 Task: Create List Lessons Learned in Board Business Strategy to Workspace Cloud Computing. Create List Action Items in Board PR Campaign Management to Workspace Cloud Computing. Create List Decisions in Board Public Relations Influencer Outreach and Management to Workspace Cloud Computing
Action: Mouse moved to (46, 319)
Screenshot: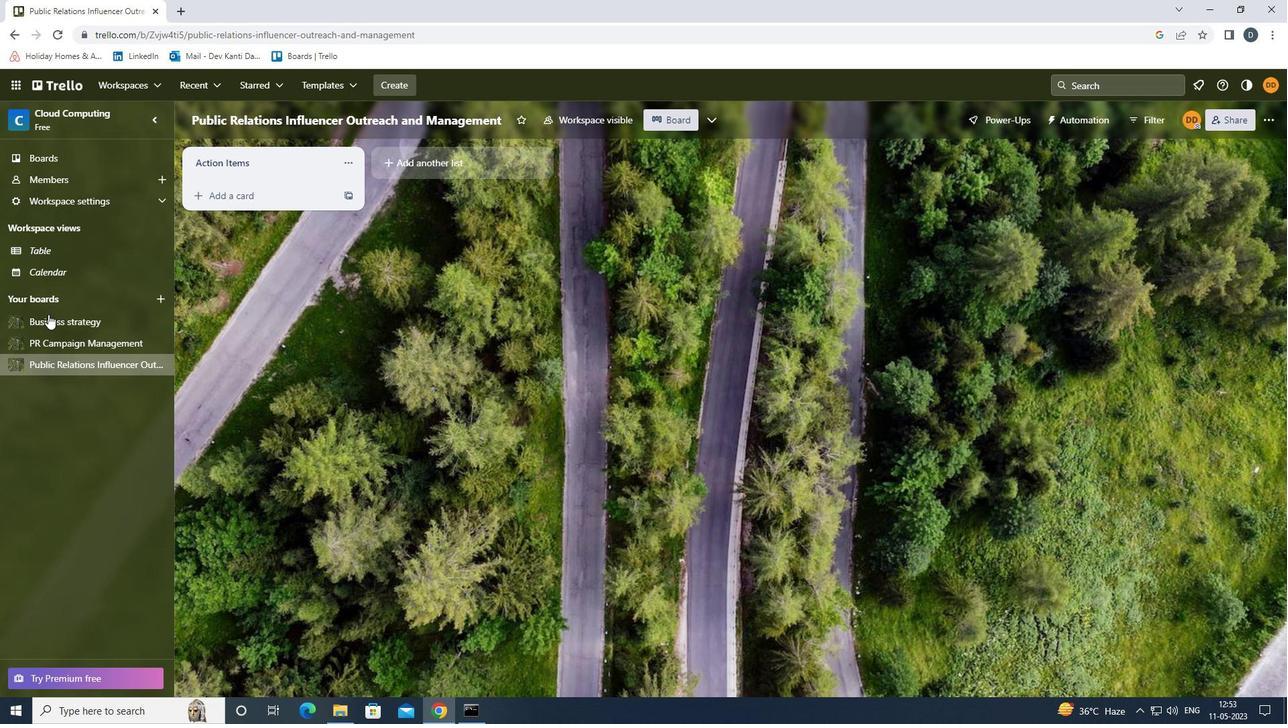 
Action: Mouse pressed left at (46, 319)
Screenshot: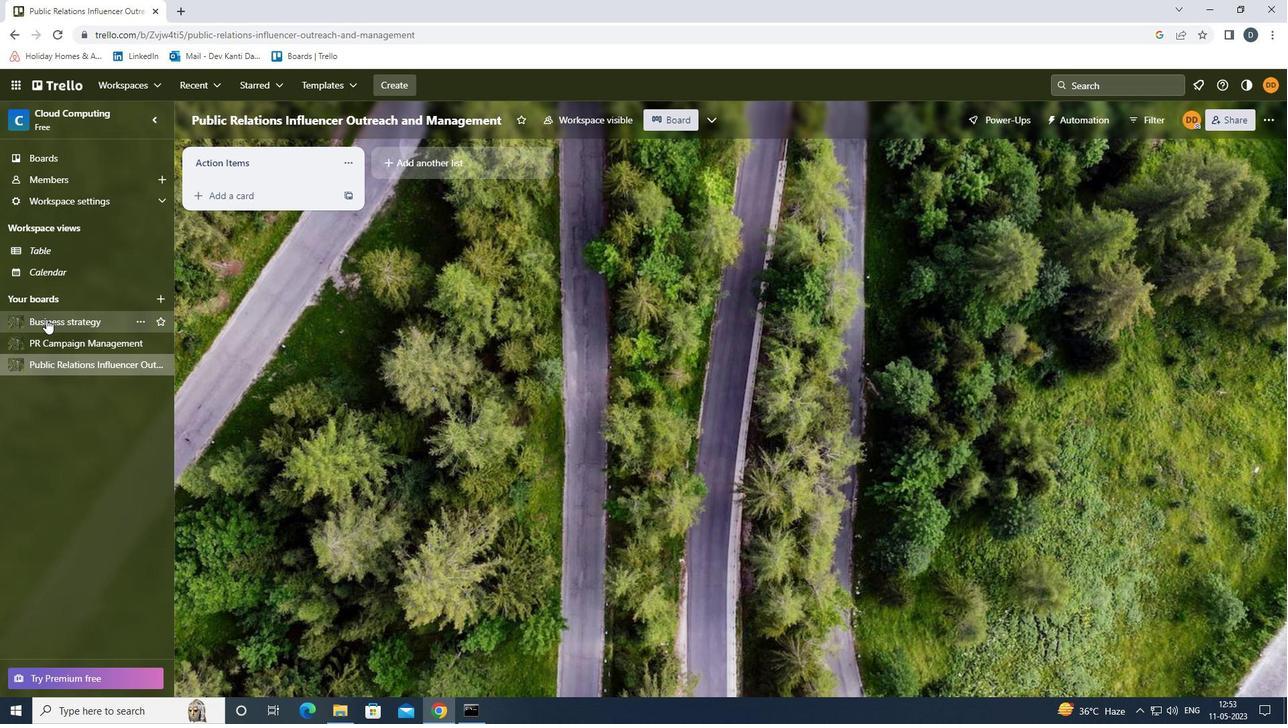 
Action: Mouse moved to (439, 158)
Screenshot: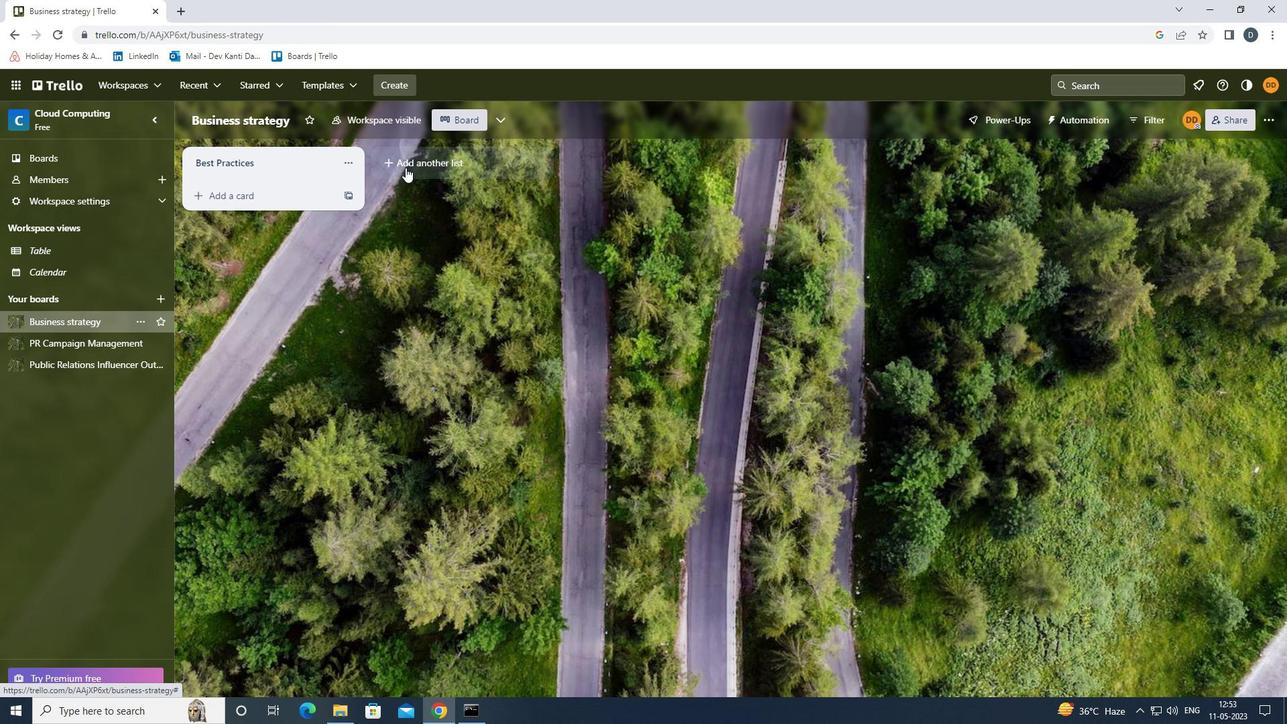 
Action: Mouse pressed left at (439, 158)
Screenshot: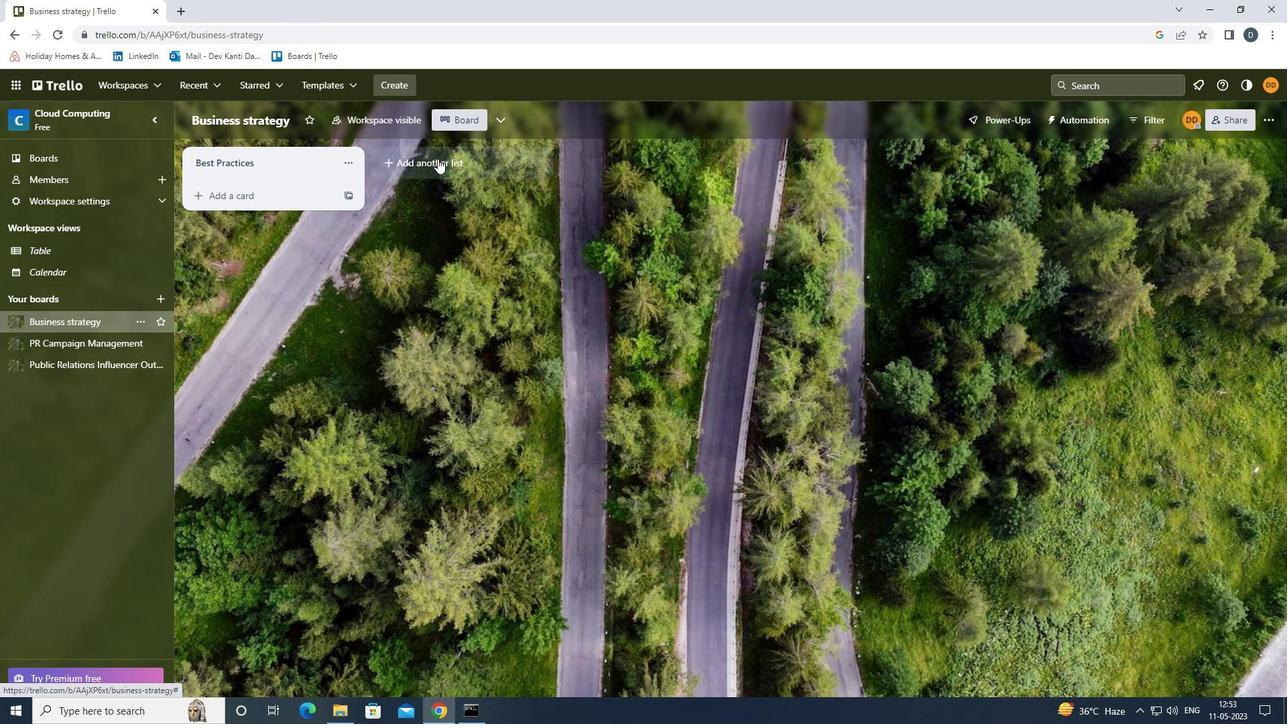 
Action: Mouse moved to (445, 165)
Screenshot: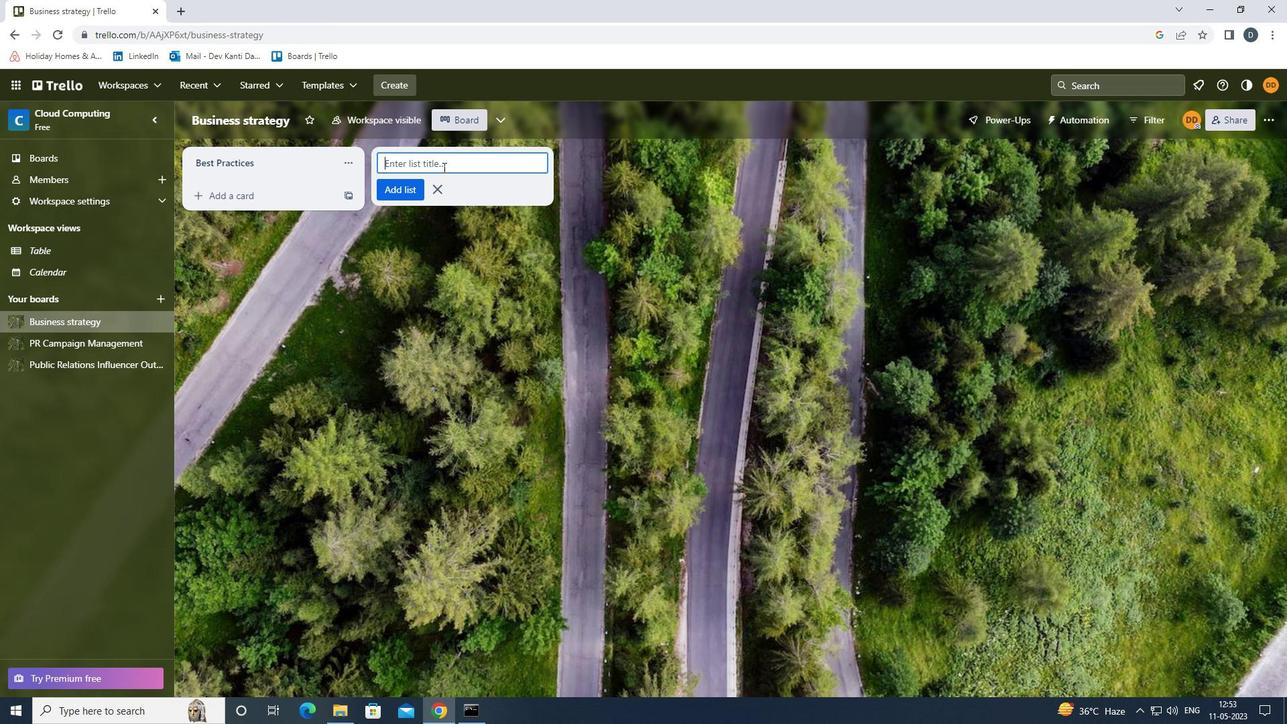 
Action: Key pressed <Key.shift>LESSON<Key.space><Key.shift><Key.shift><Key.shift><Key.shift><Key.shift><Key.shift><Key.shift><Key.shift><Key.shift>LEARNED<Key.enter>
Screenshot: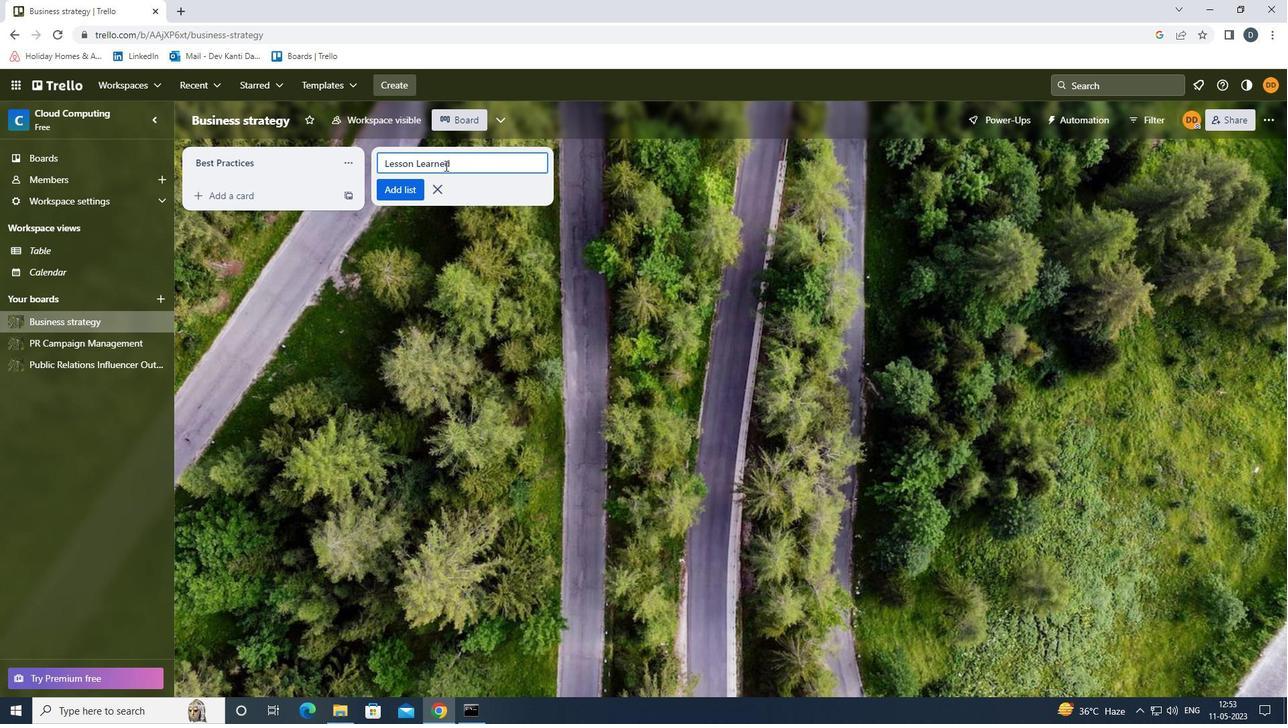 
Action: Mouse moved to (89, 338)
Screenshot: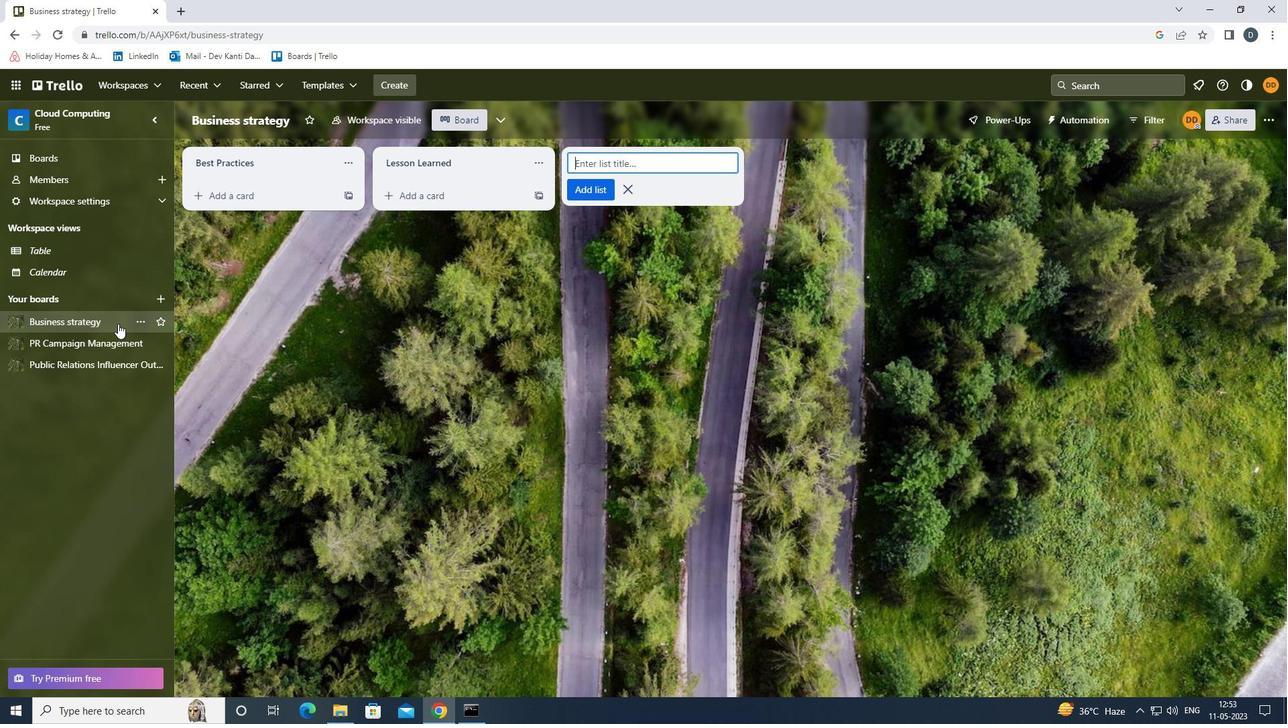 
Action: Mouse pressed left at (89, 338)
Screenshot: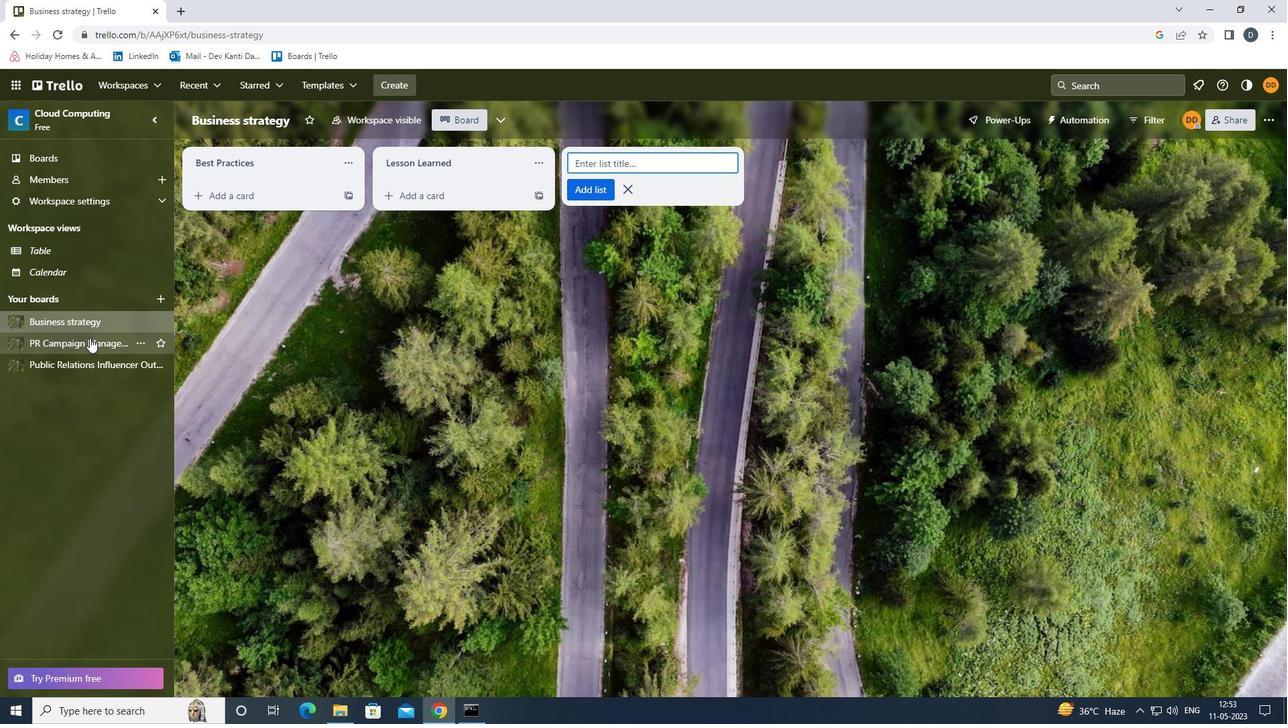 
Action: Mouse moved to (419, 161)
Screenshot: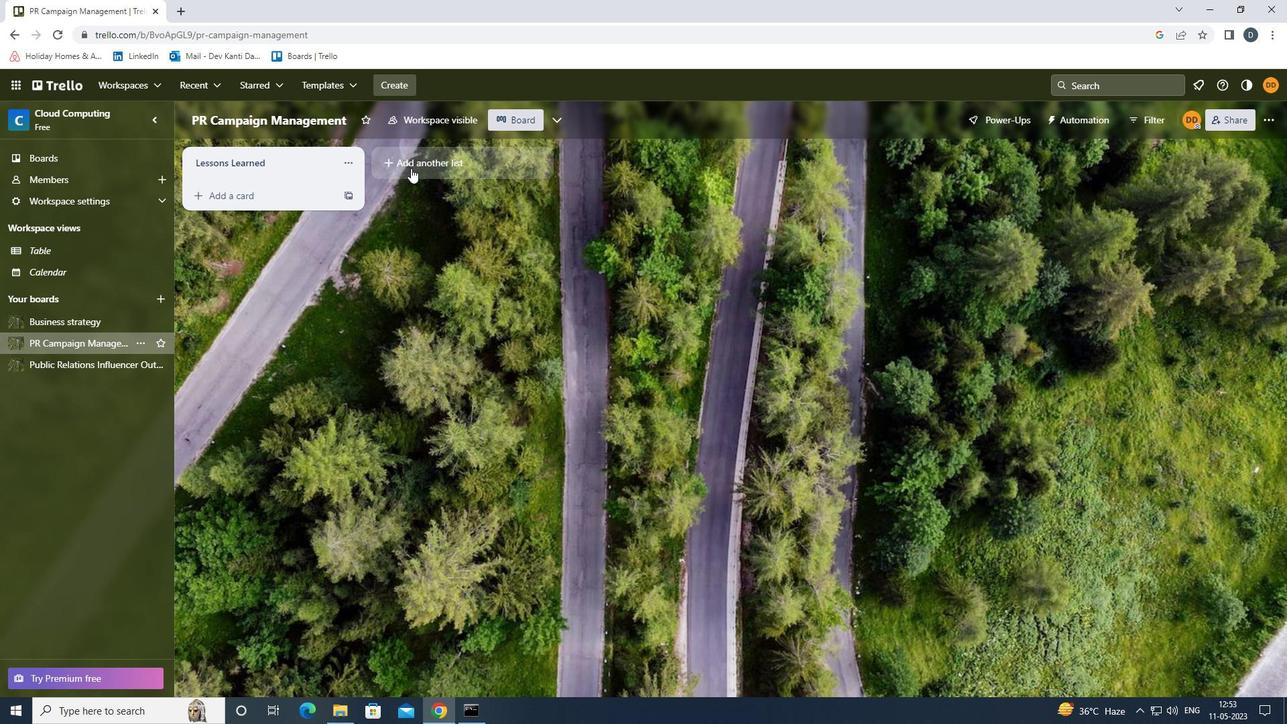 
Action: Mouse pressed left at (419, 161)
Screenshot: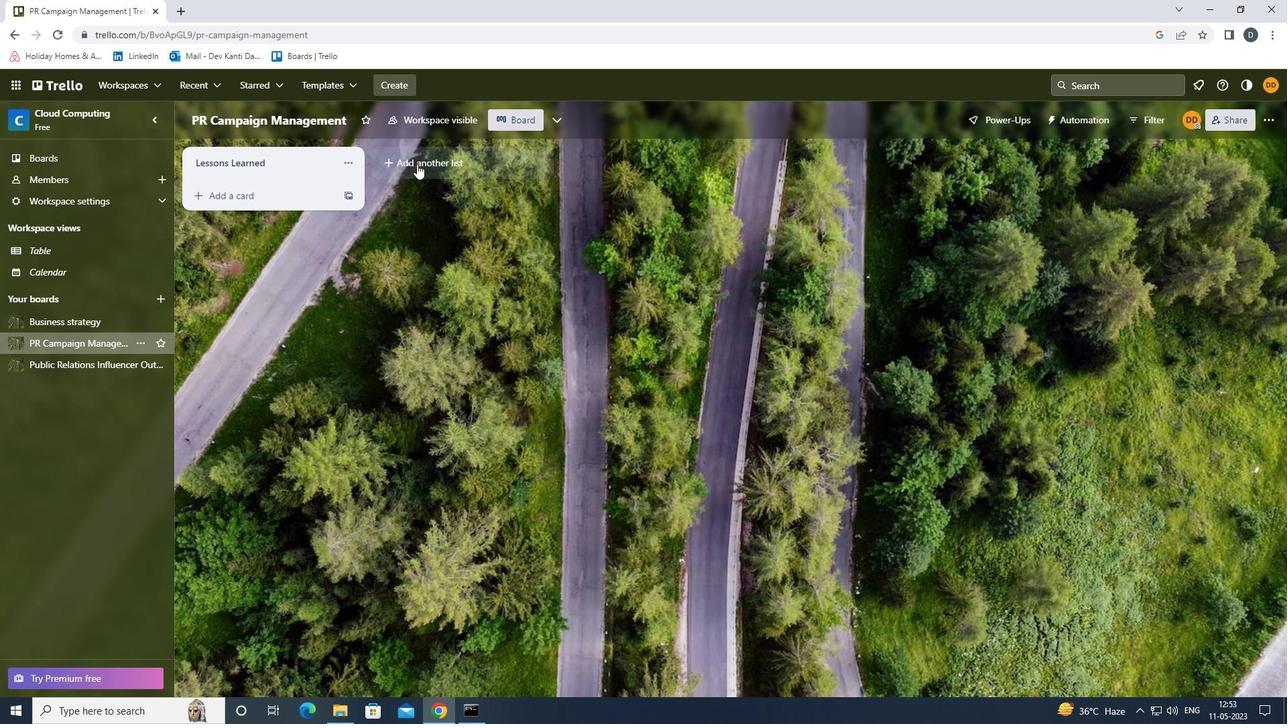
Action: Key pressed <Key.shift><Key.shift><Key.shift><Key.shift><Key.shift><Key.shift><Key.shift><Key.shift><Key.shift><Key.shift><Key.shift>ACTION<Key.space><Key.shift>ITEMS<Key.enter>
Screenshot: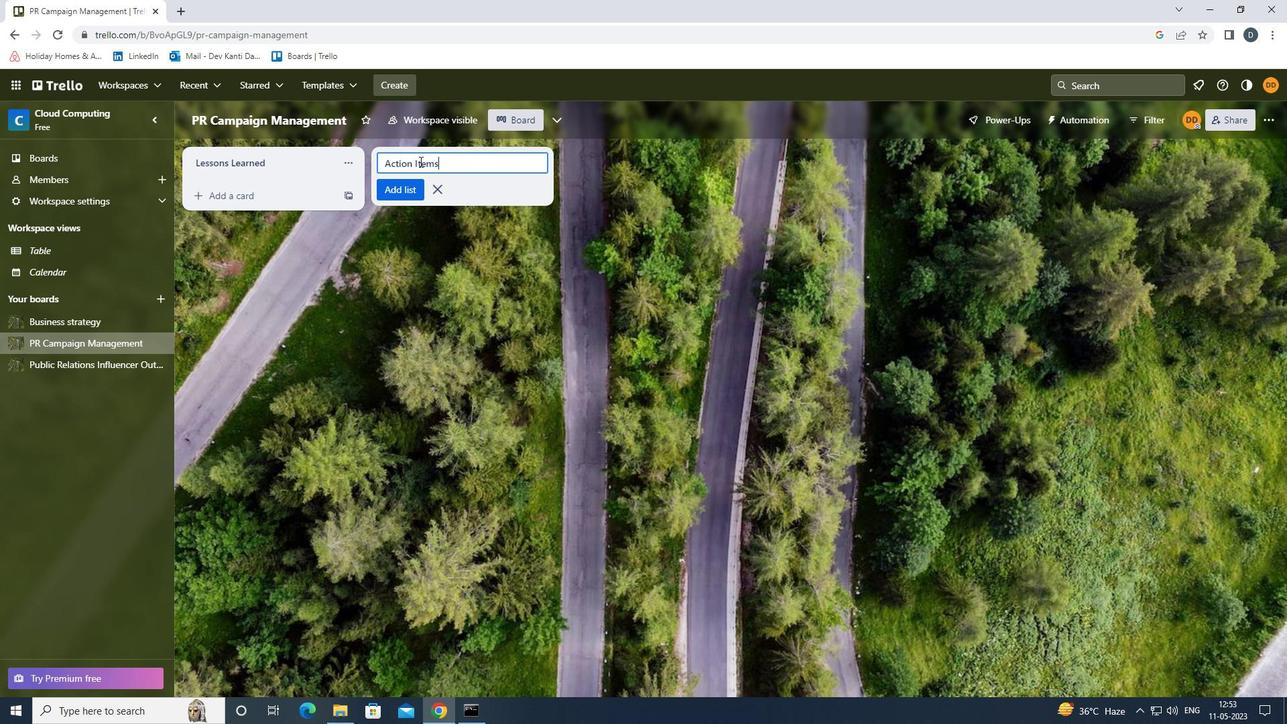 
Action: Mouse moved to (57, 363)
Screenshot: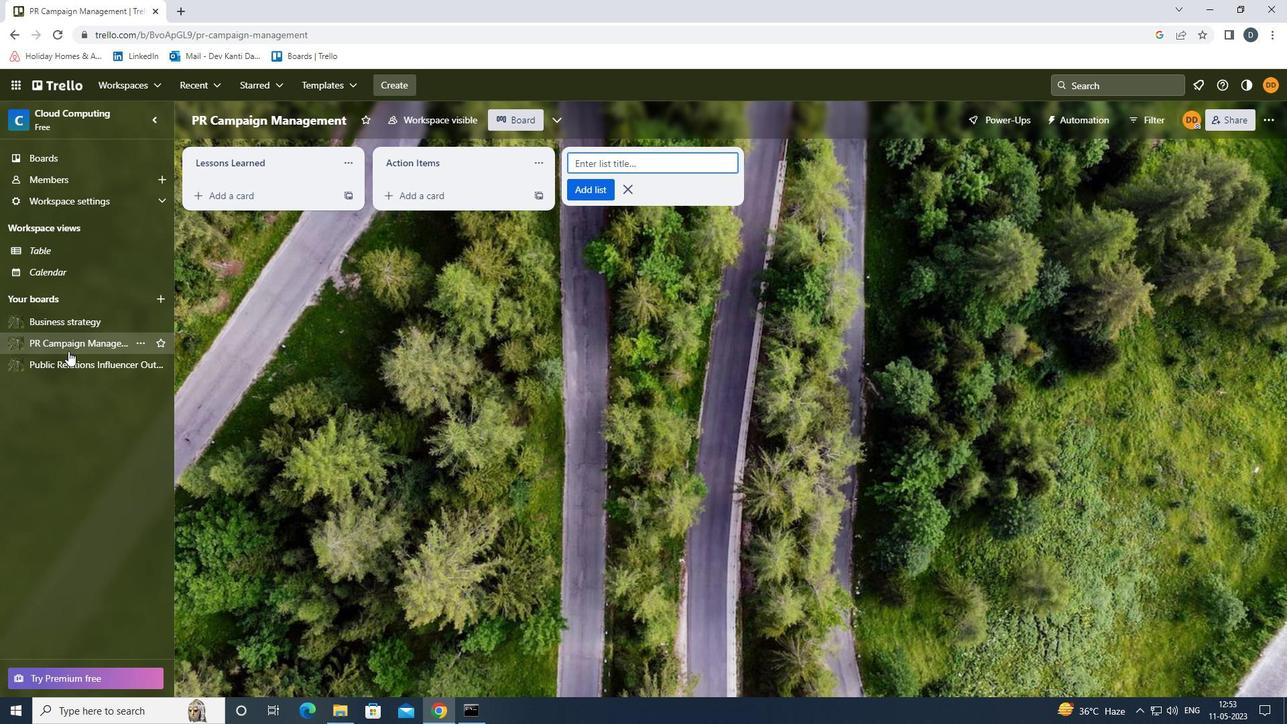 
Action: Mouse pressed left at (57, 363)
Screenshot: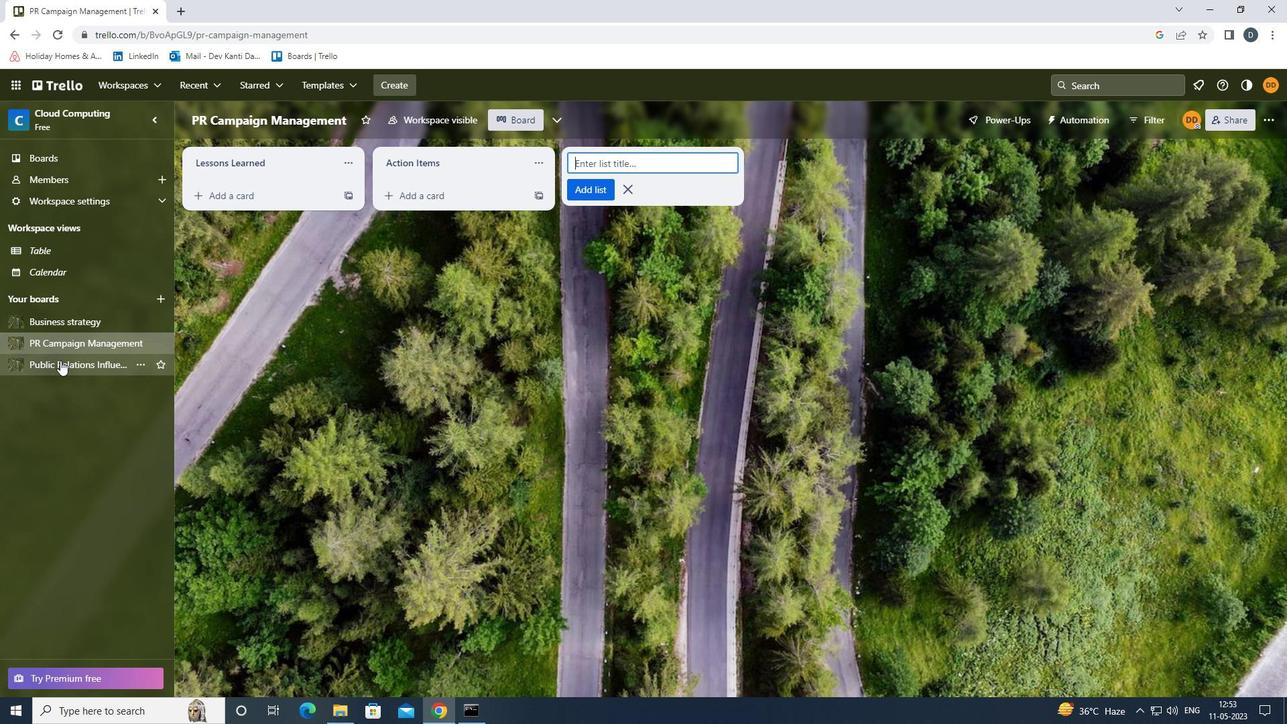 
Action: Mouse moved to (429, 164)
Screenshot: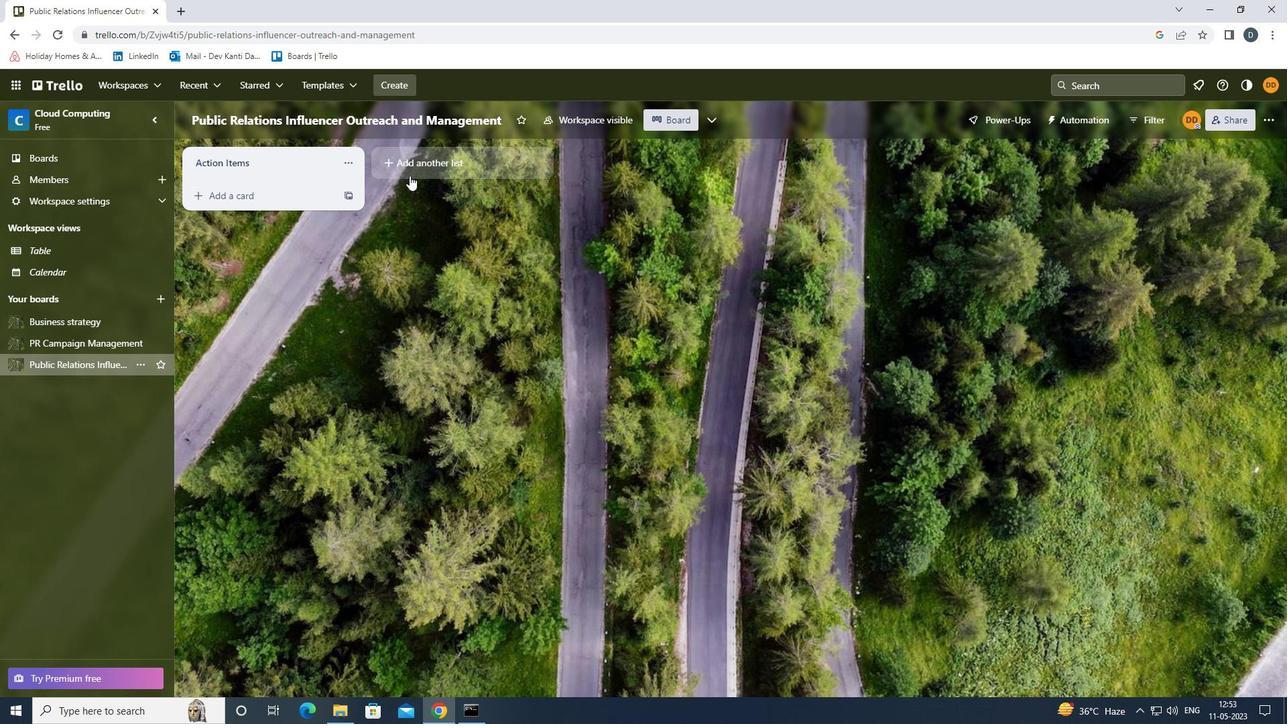 
Action: Mouse pressed left at (429, 164)
Screenshot: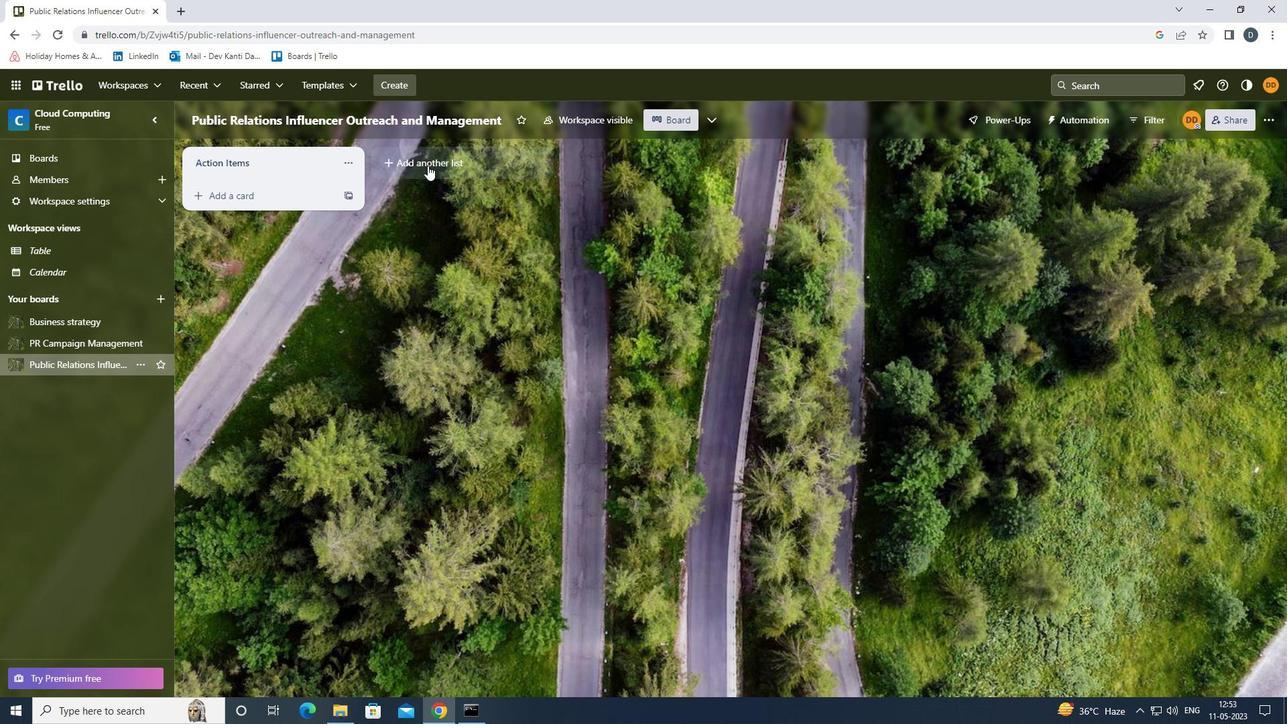 
Action: Key pressed <Key.shift><Key.shift><Key.shift>DECISIONS<Key.enter>
Screenshot: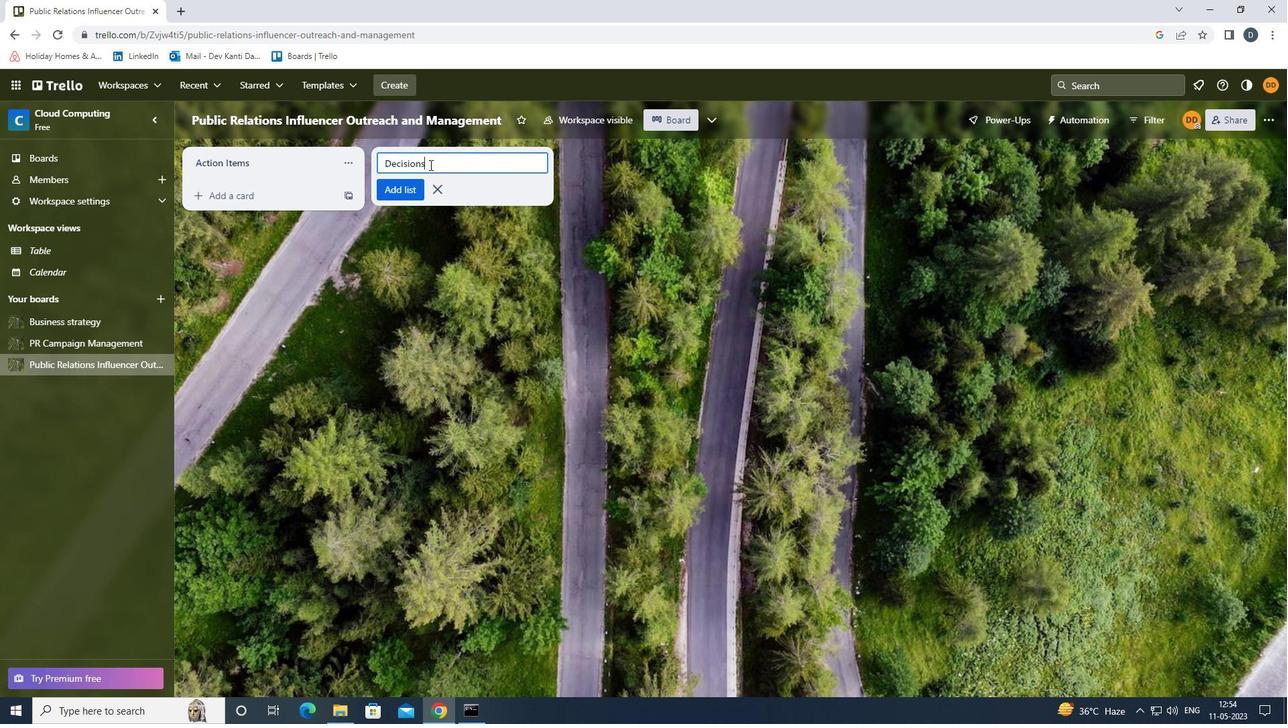 
Action: Mouse moved to (436, 248)
Screenshot: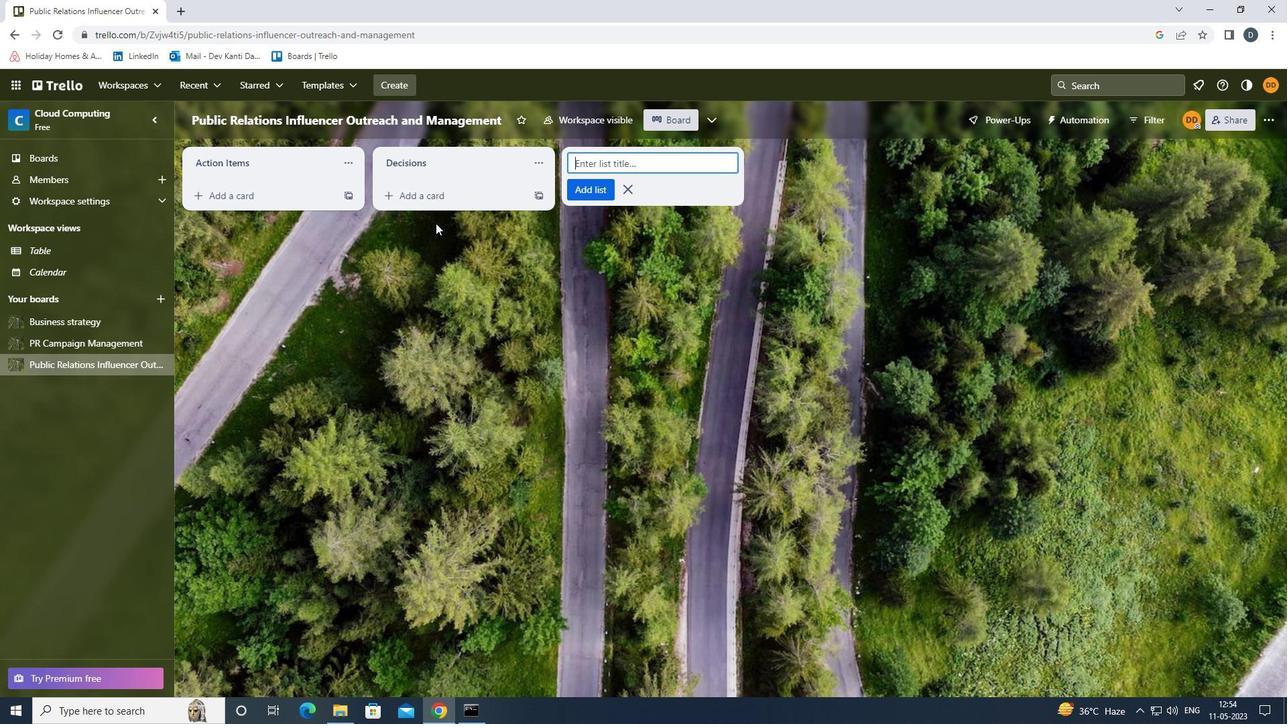 
Action: Mouse pressed left at (436, 248)
Screenshot: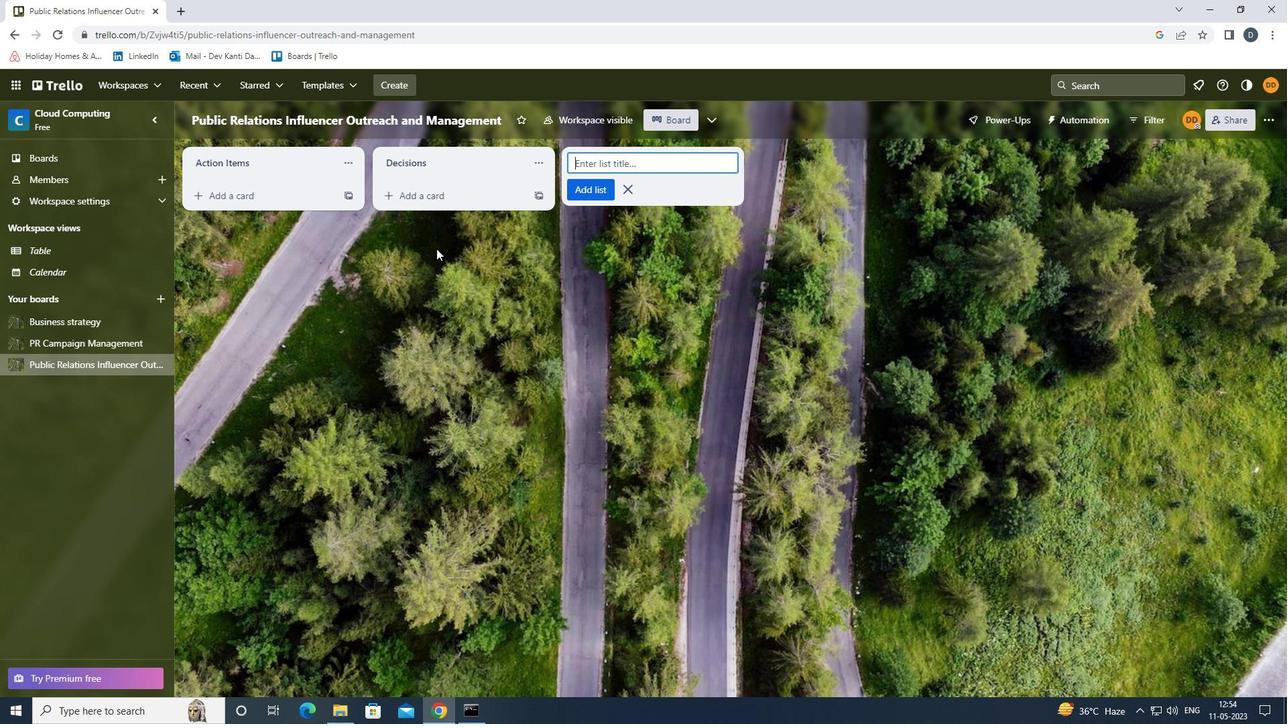 
